 Task: Add the task  Implement a new cloud-based procurement management system for a company to the section Fast & Furious in the project ArtisanBridge and add a Due Date to the respective task as 2024/04/15
Action: Mouse moved to (807, 467)
Screenshot: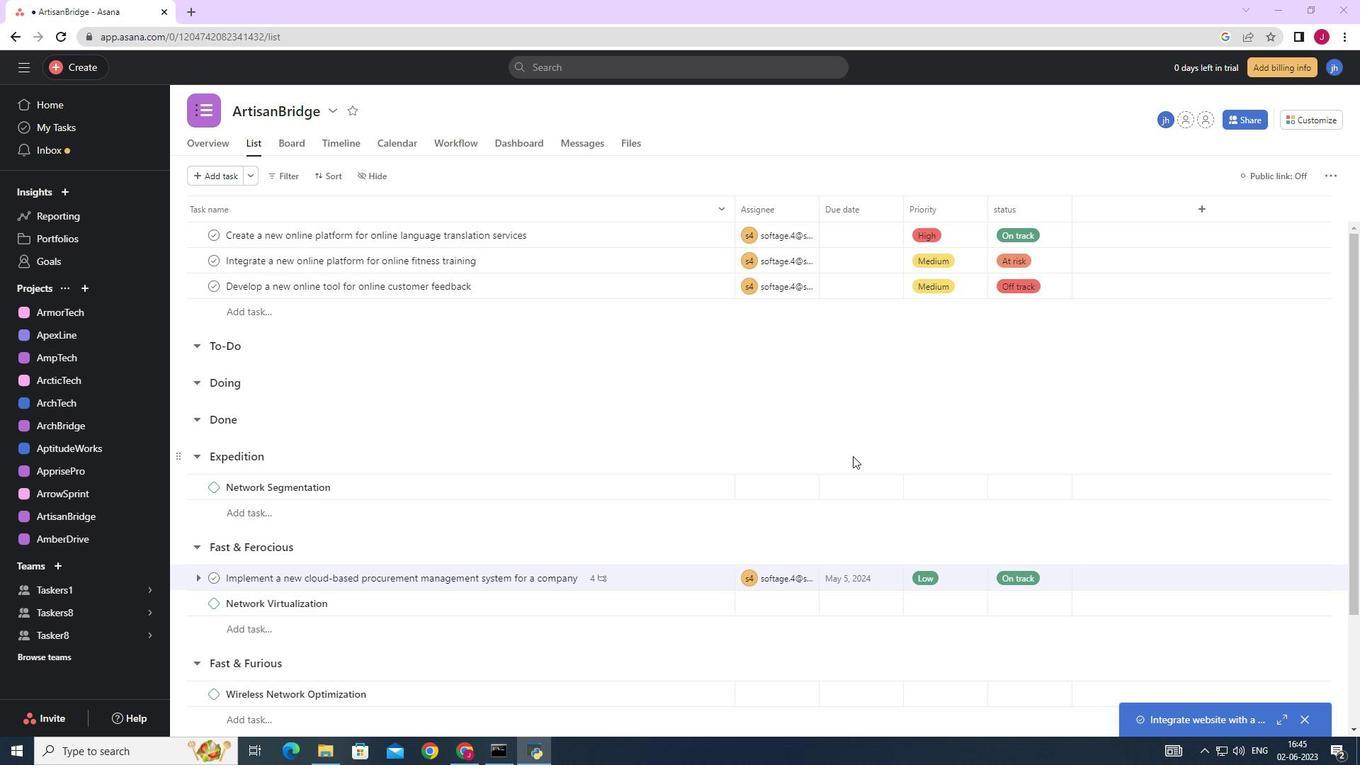 
Action: Mouse scrolled (807, 466) with delta (0, 0)
Screenshot: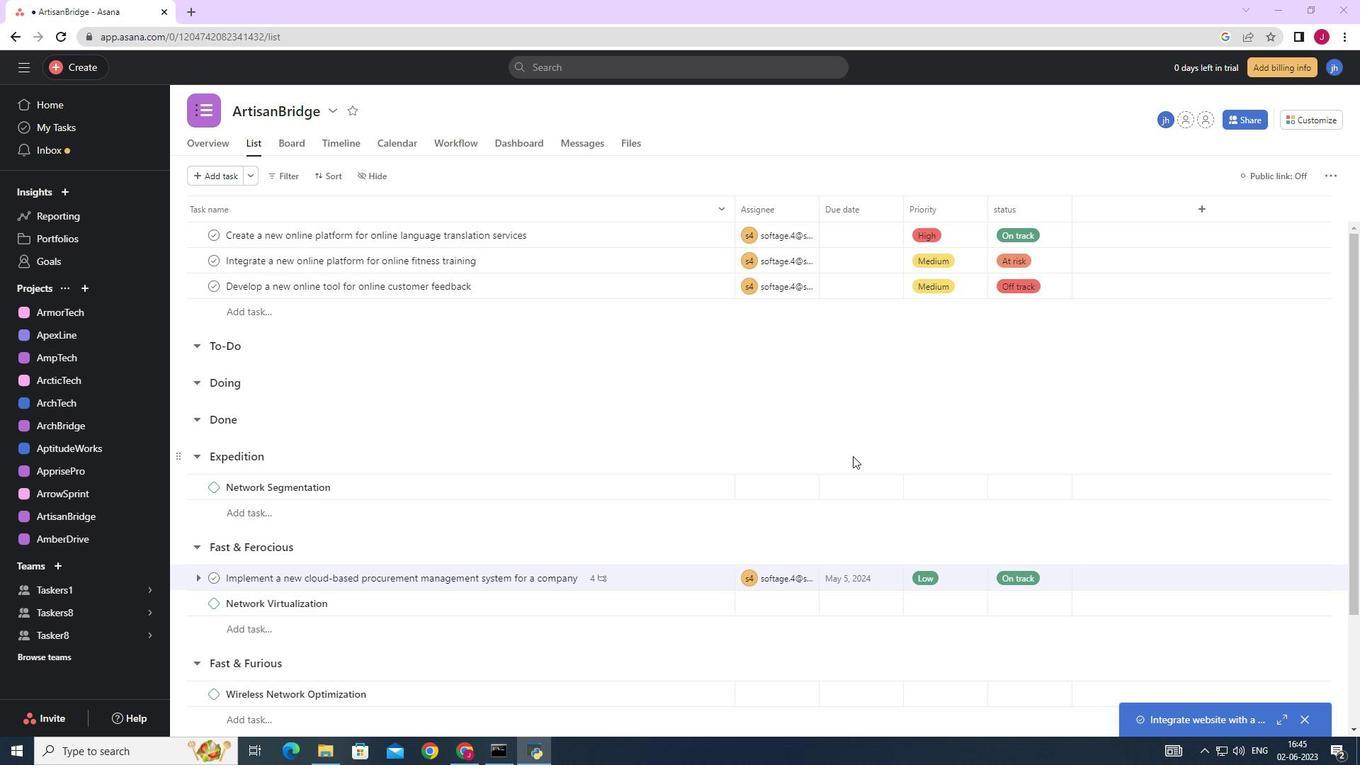 
Action: Mouse scrolled (807, 466) with delta (0, 0)
Screenshot: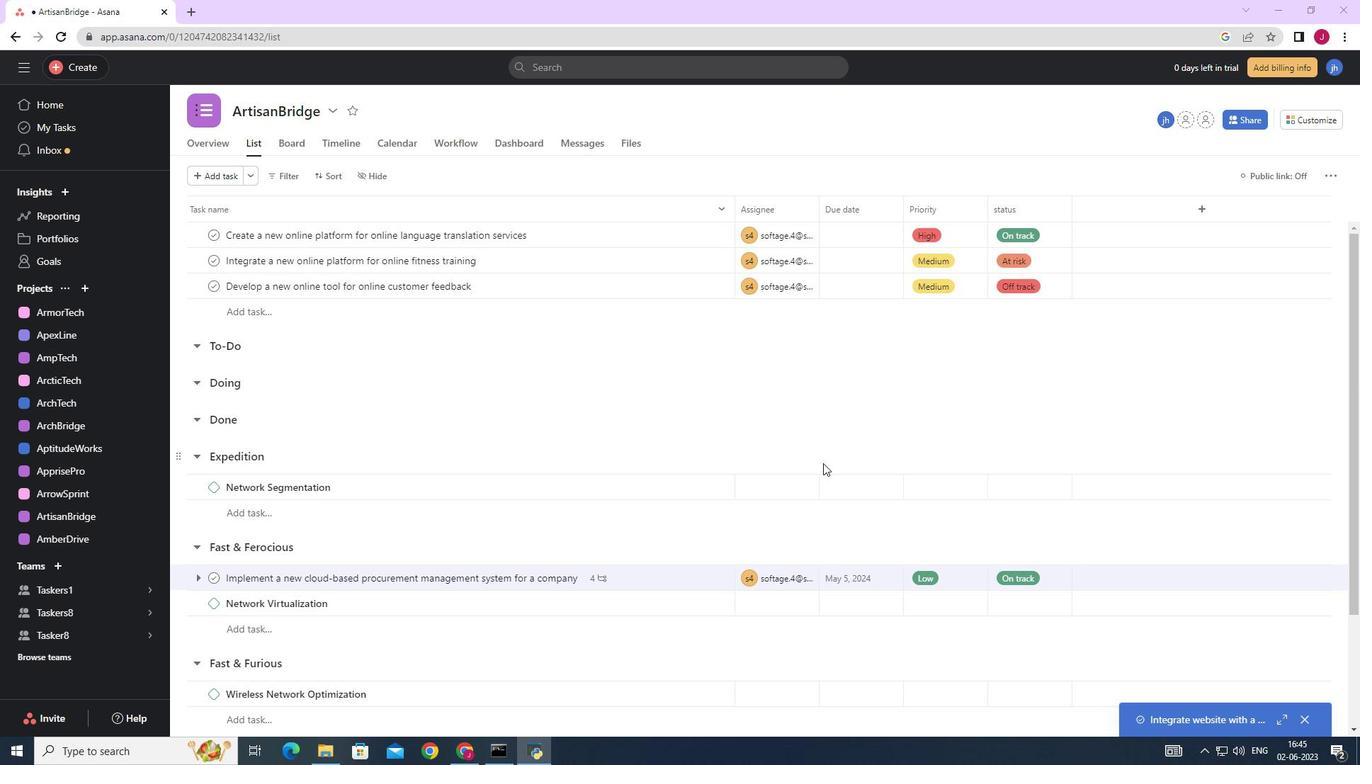 
Action: Mouse scrolled (807, 466) with delta (0, 0)
Screenshot: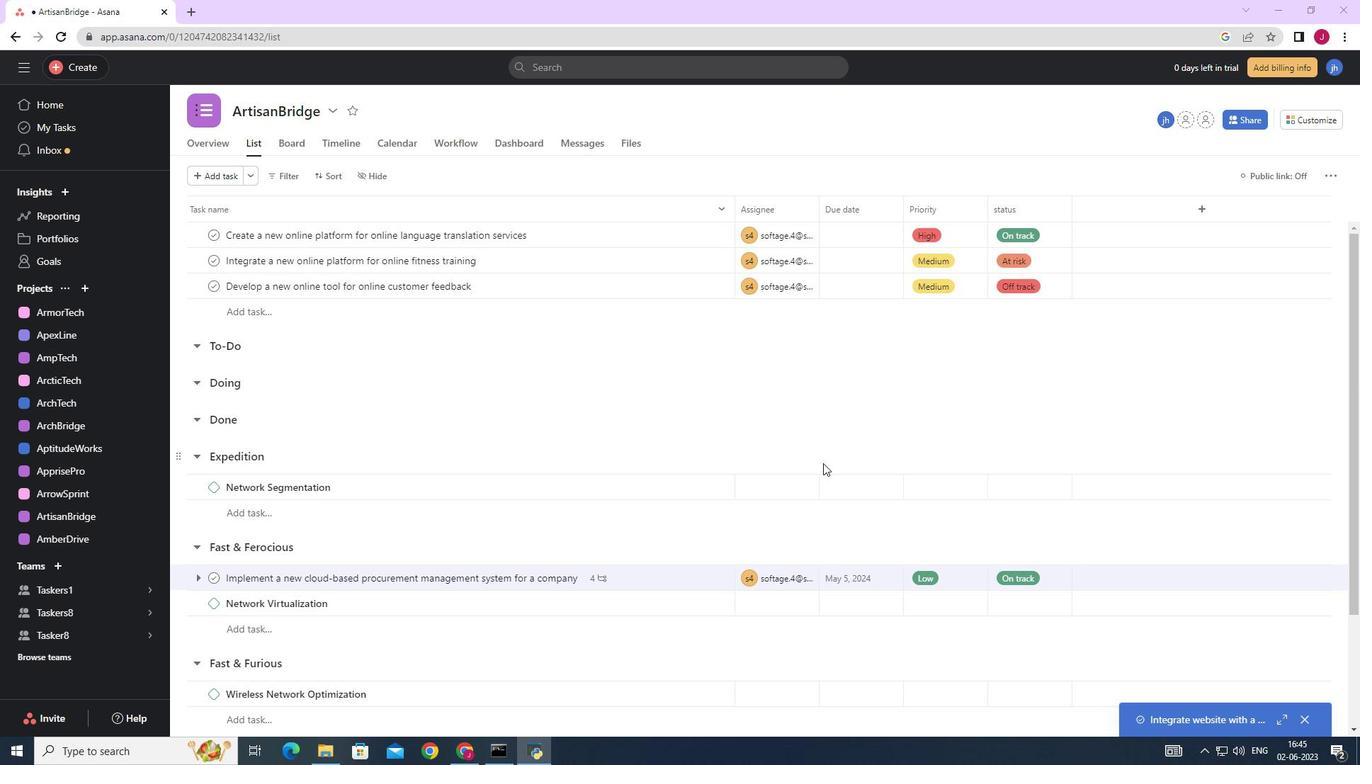 
Action: Mouse scrolled (807, 466) with delta (0, 0)
Screenshot: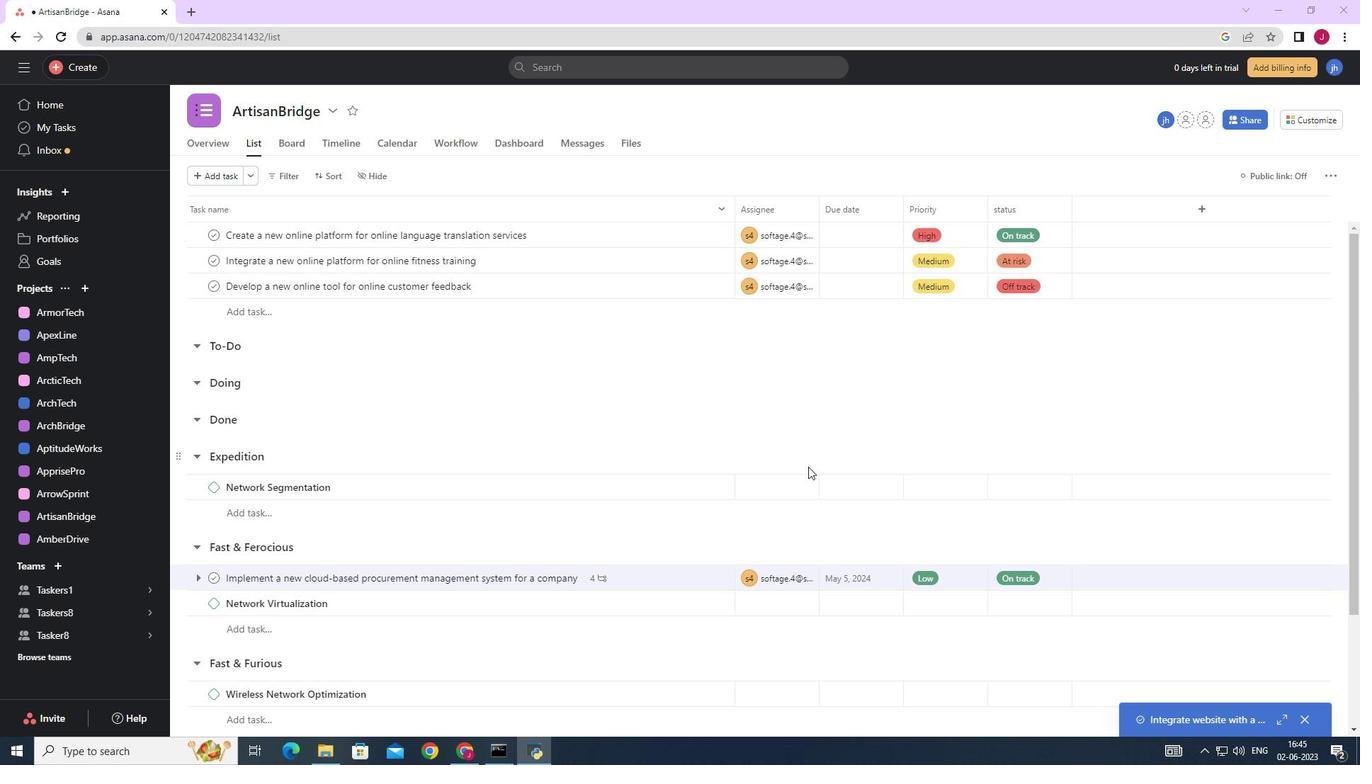 
Action: Mouse moved to (805, 467)
Screenshot: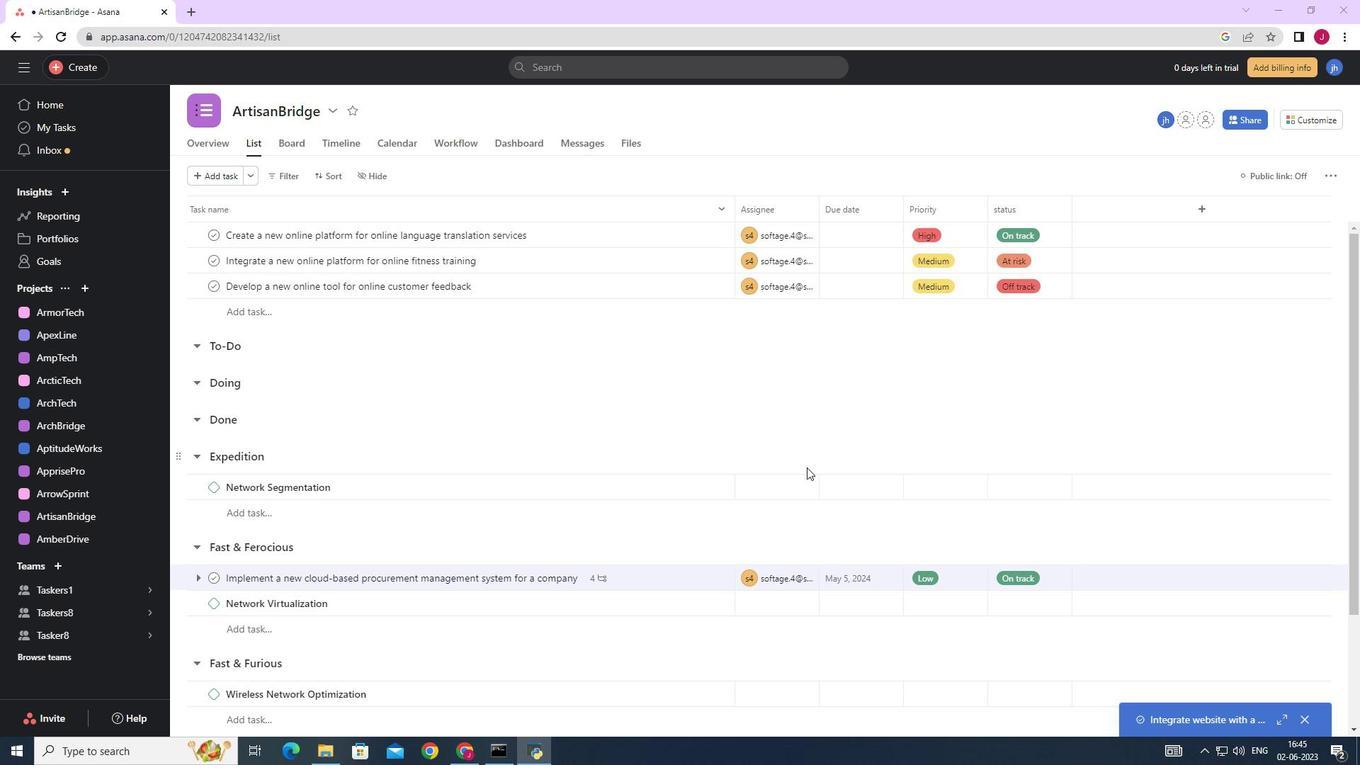 
Action: Mouse scrolled (805, 466) with delta (0, 0)
Screenshot: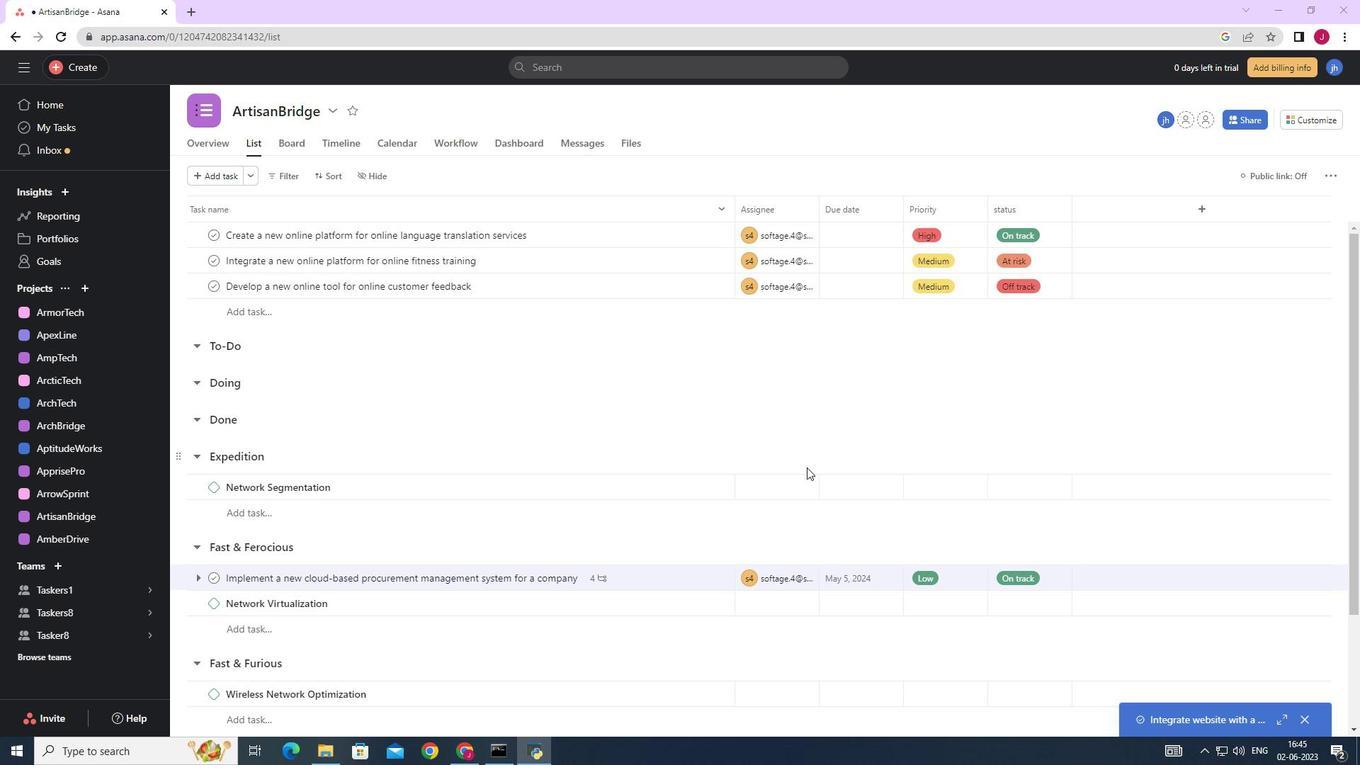 
Action: Mouse moved to (695, 430)
Screenshot: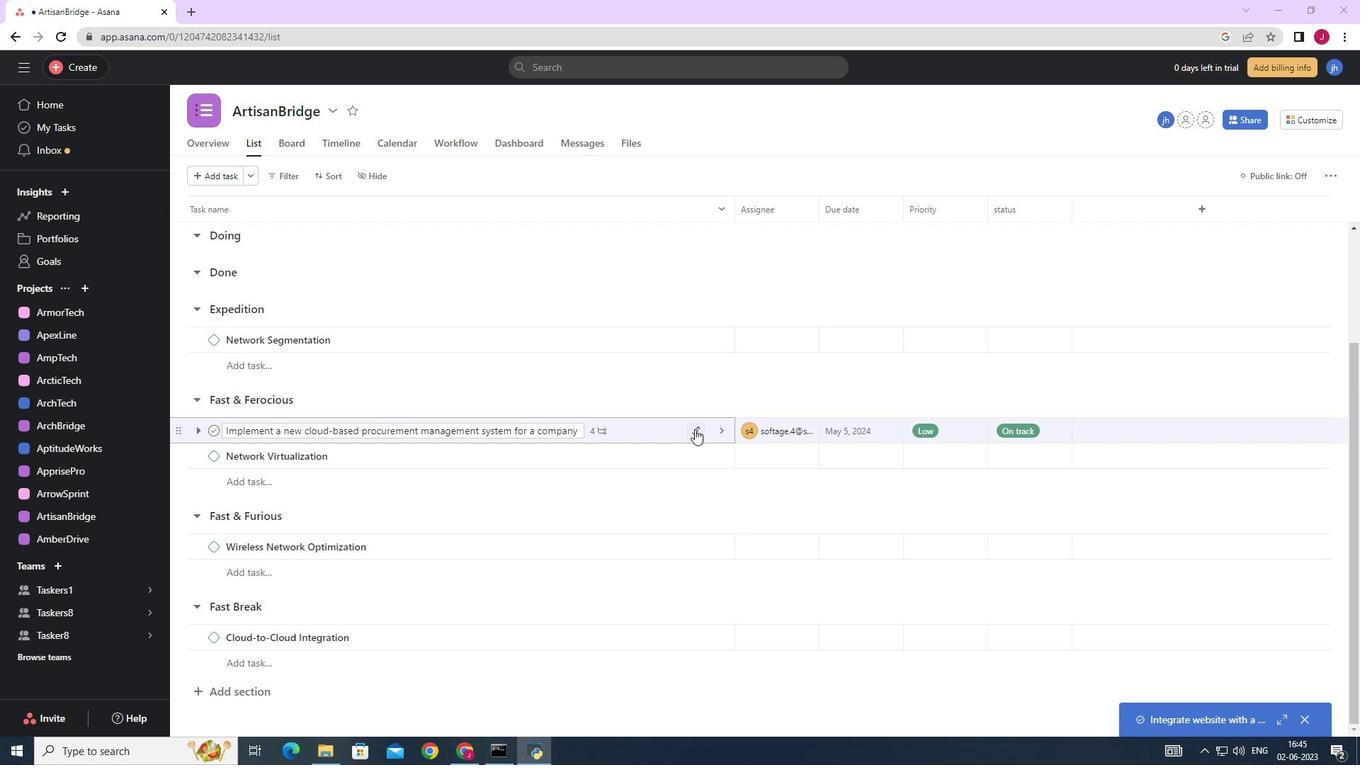 
Action: Mouse pressed left at (695, 430)
Screenshot: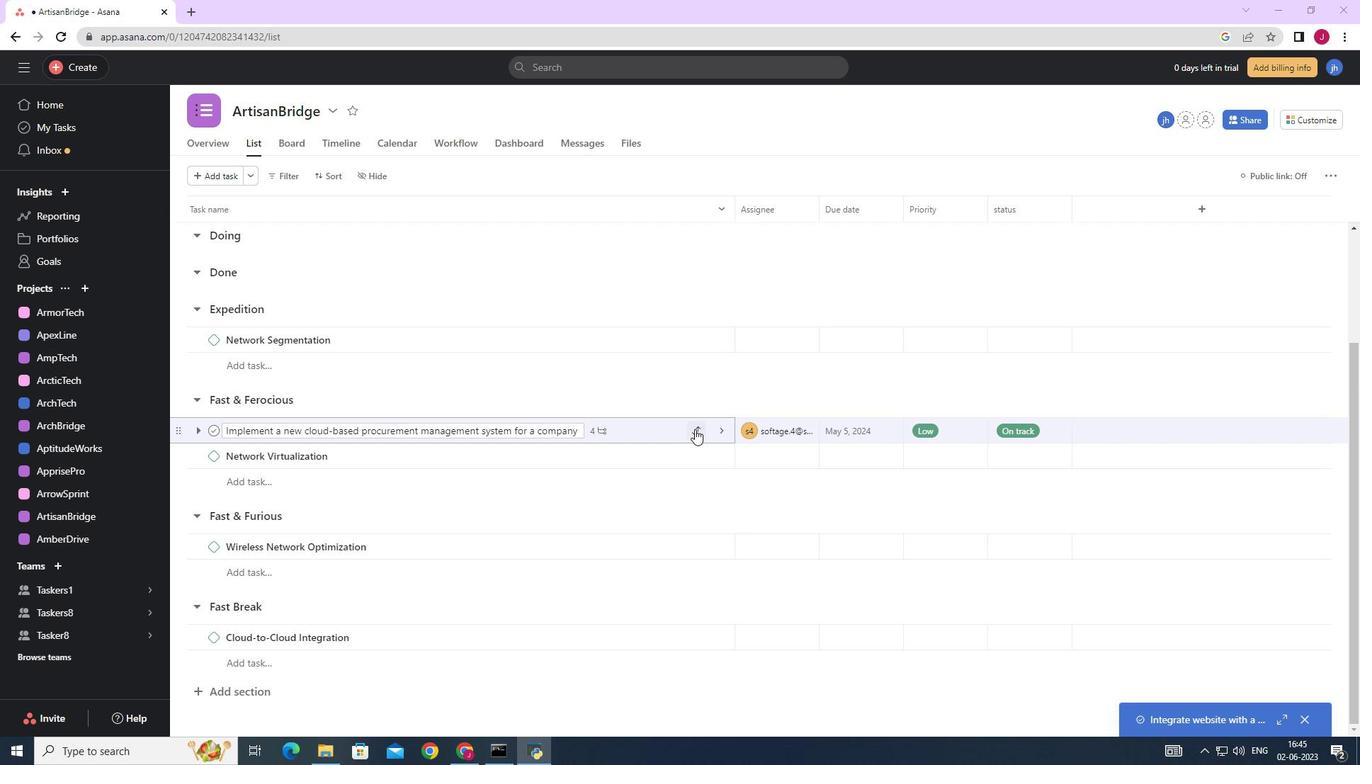 
Action: Mouse moved to (623, 639)
Screenshot: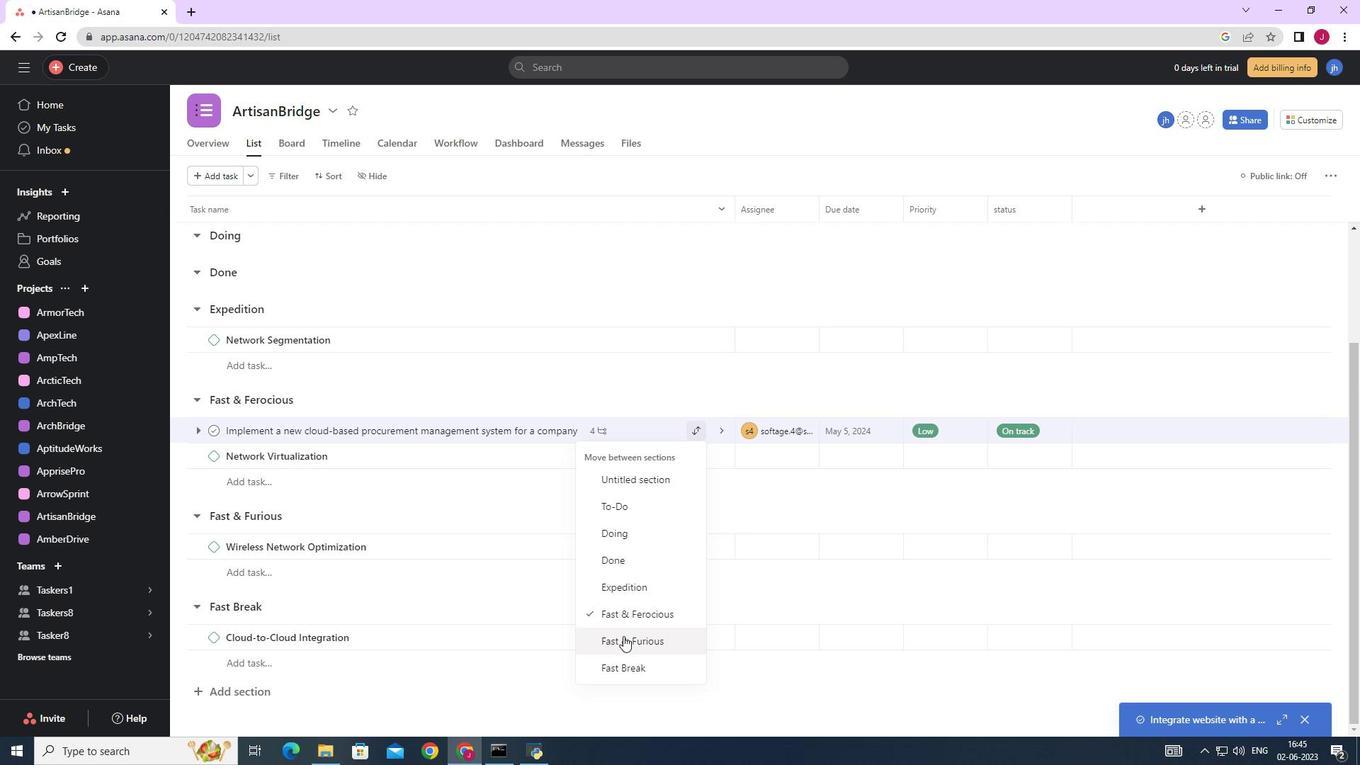 
Action: Mouse pressed left at (623, 639)
Screenshot: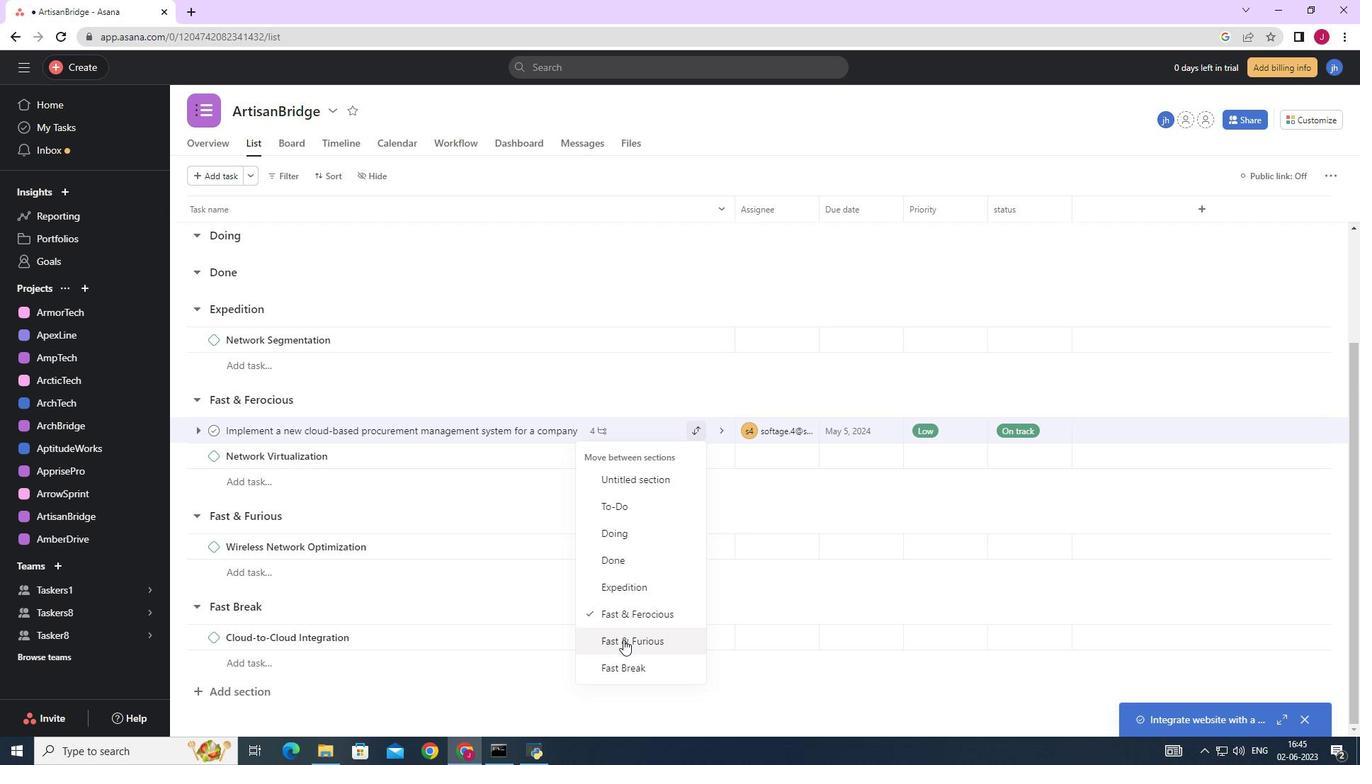 
Action: Mouse moved to (892, 519)
Screenshot: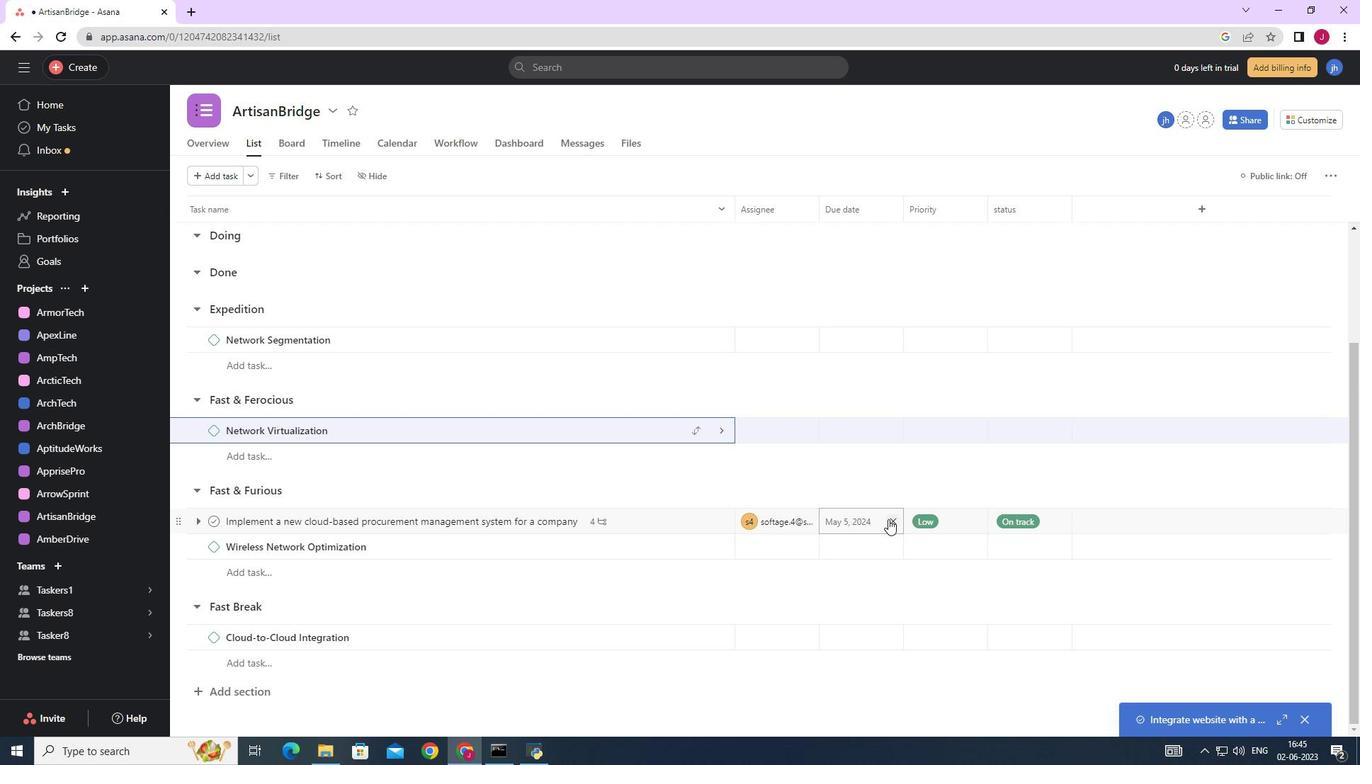 
Action: Mouse pressed left at (892, 519)
Screenshot: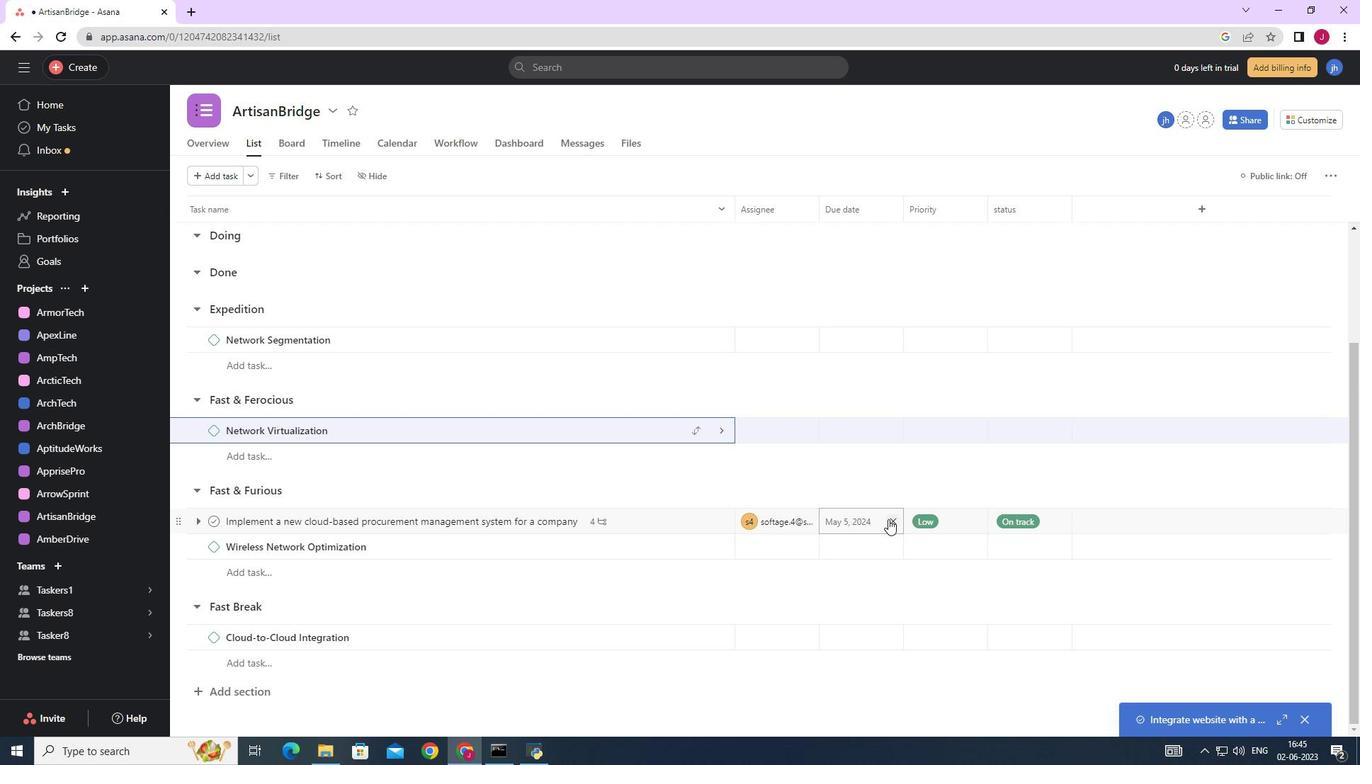 
Action: Mouse moved to (864, 527)
Screenshot: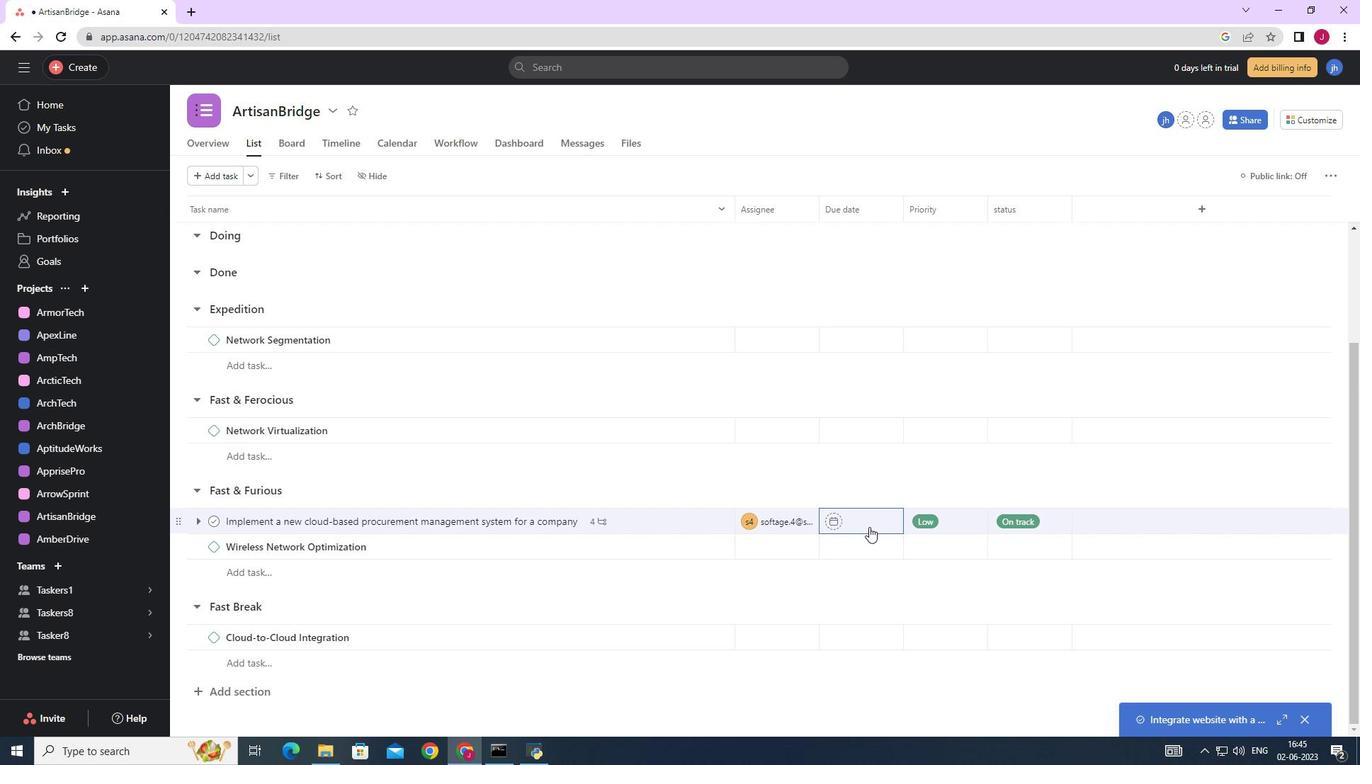 
Action: Mouse pressed left at (864, 527)
Screenshot: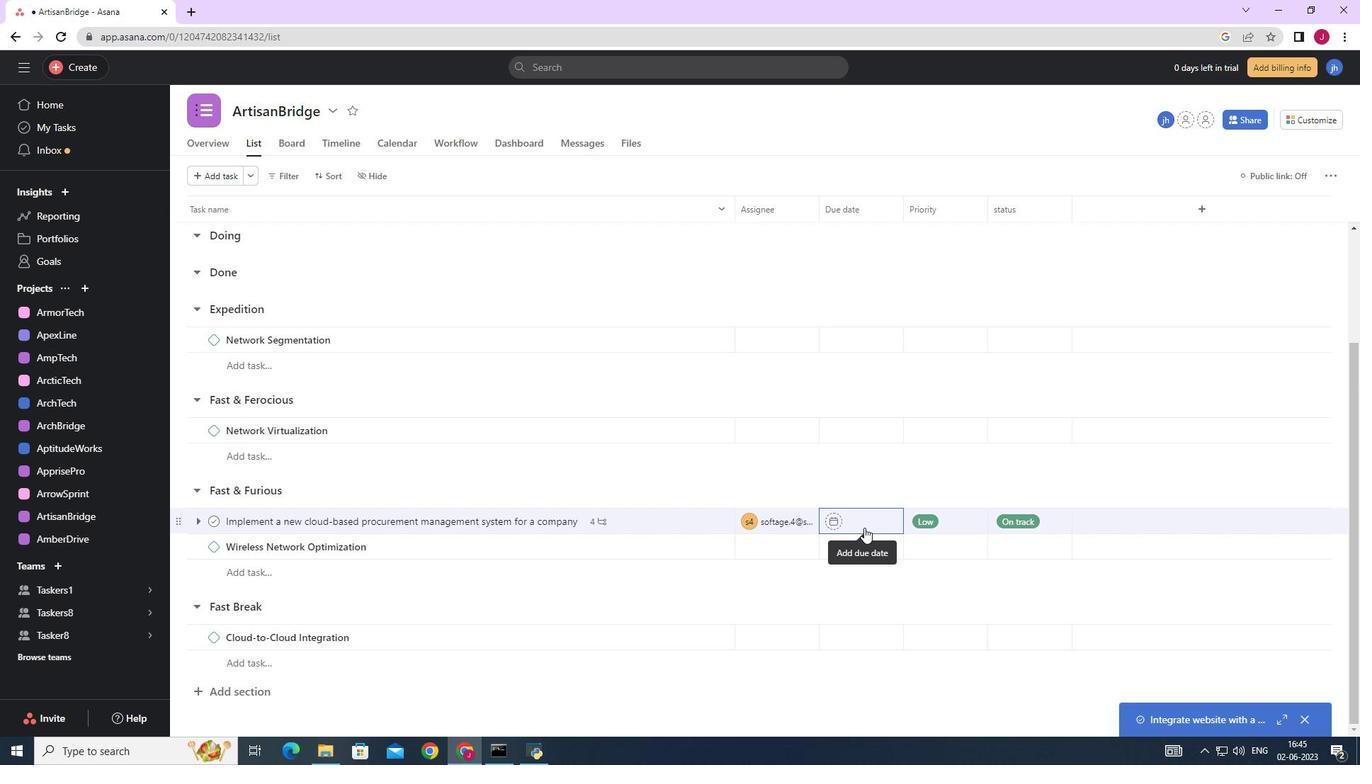 
Action: Mouse moved to (1004, 295)
Screenshot: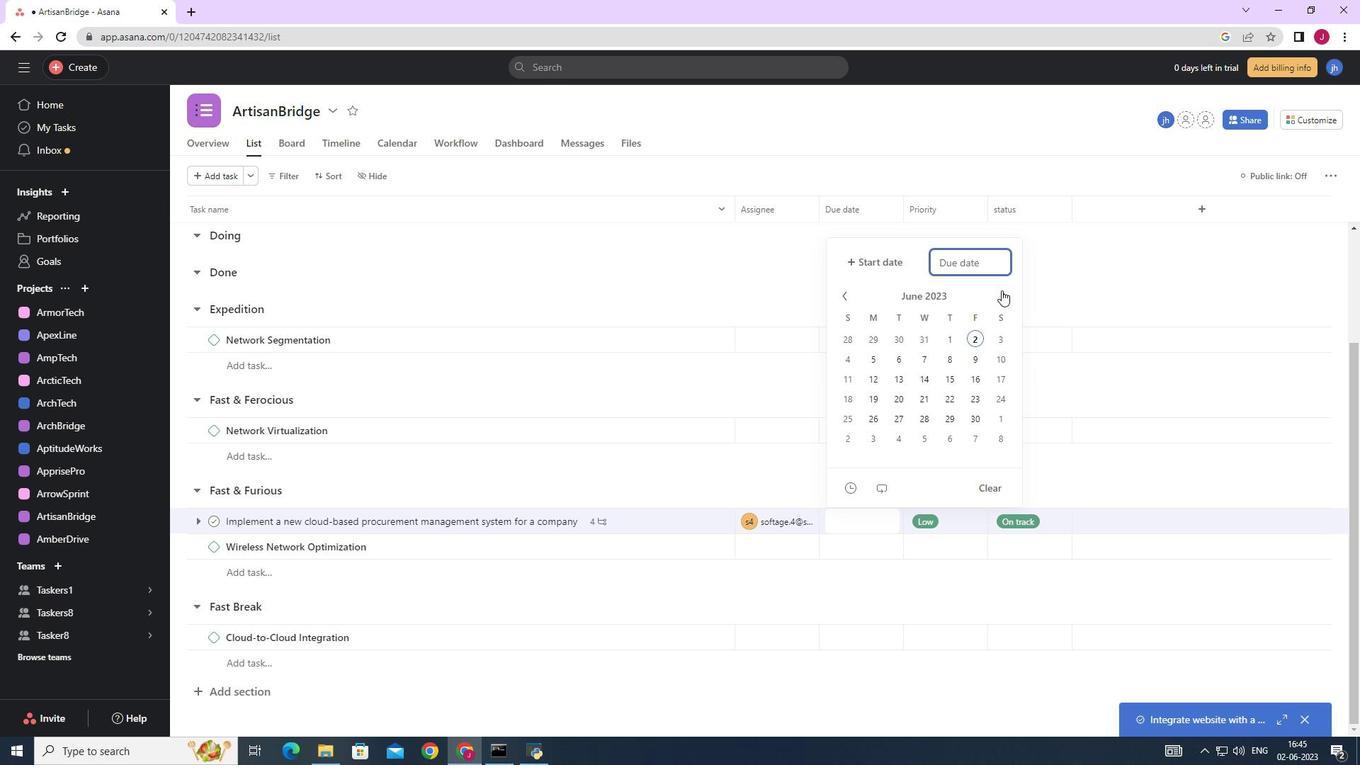 
Action: Mouse pressed left at (1004, 295)
Screenshot: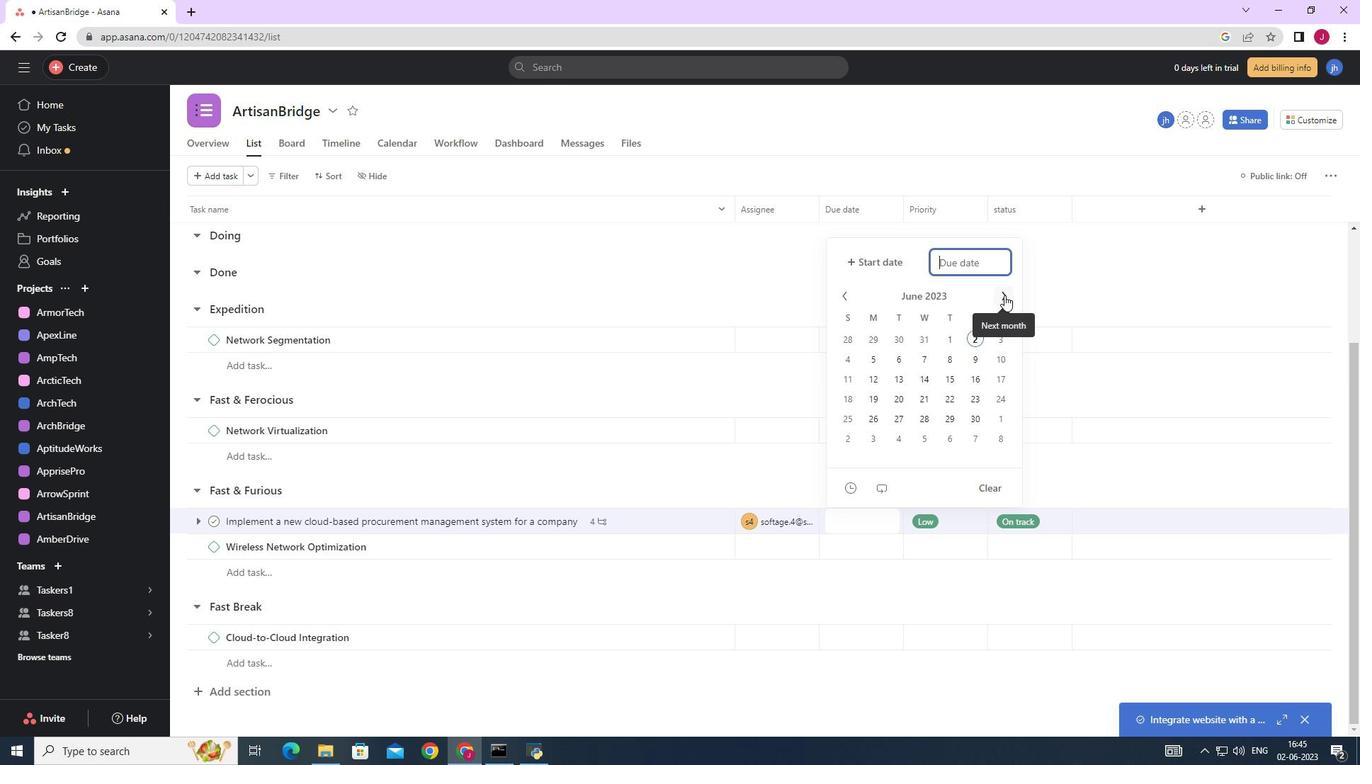 
Action: Mouse pressed left at (1004, 295)
Screenshot: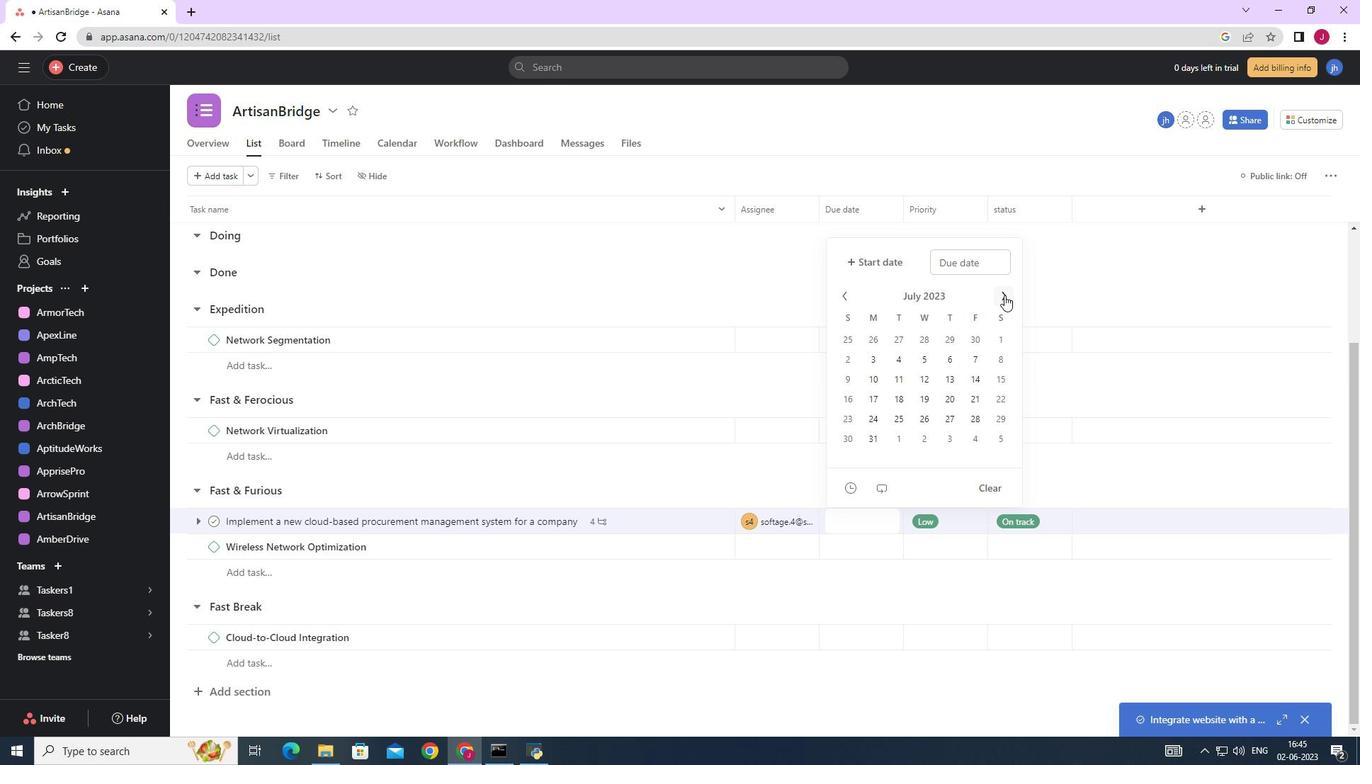 
Action: Mouse pressed left at (1004, 295)
Screenshot: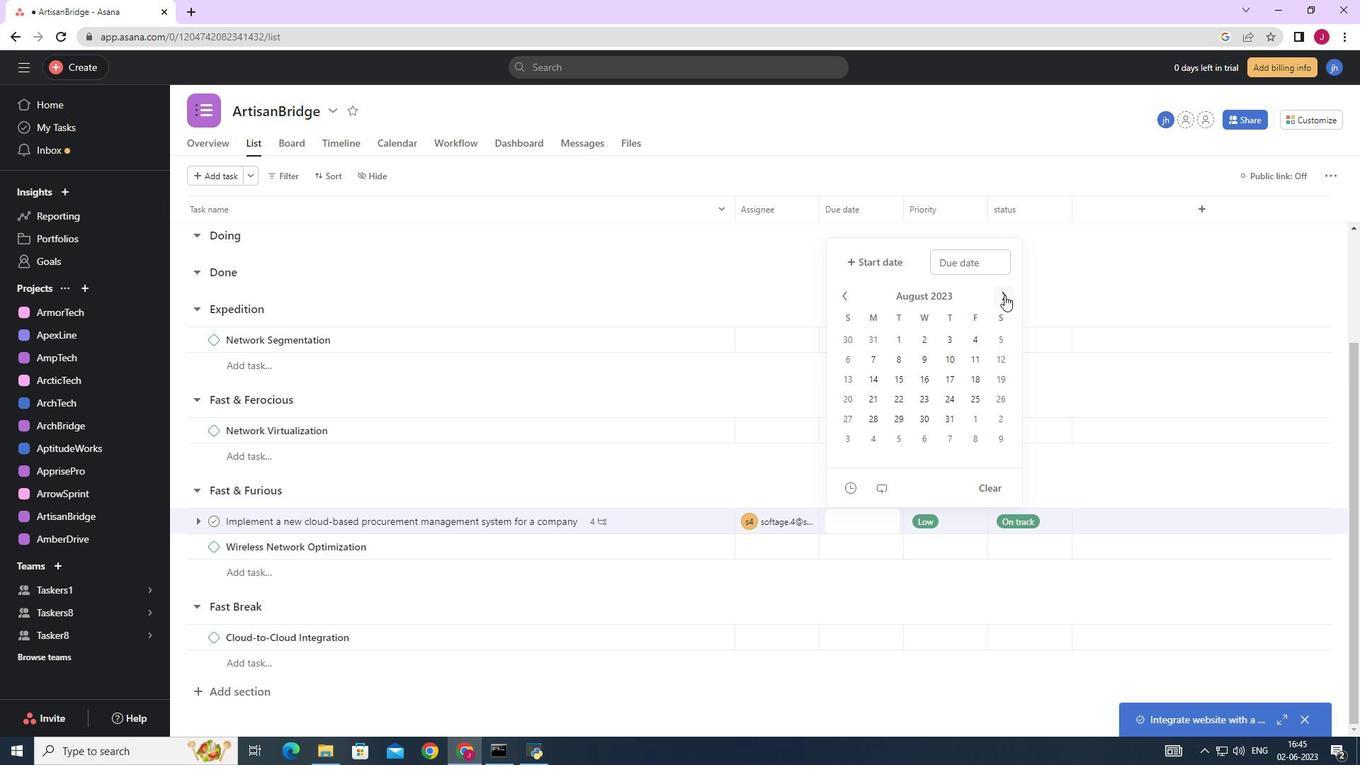 
Action: Mouse pressed left at (1004, 295)
Screenshot: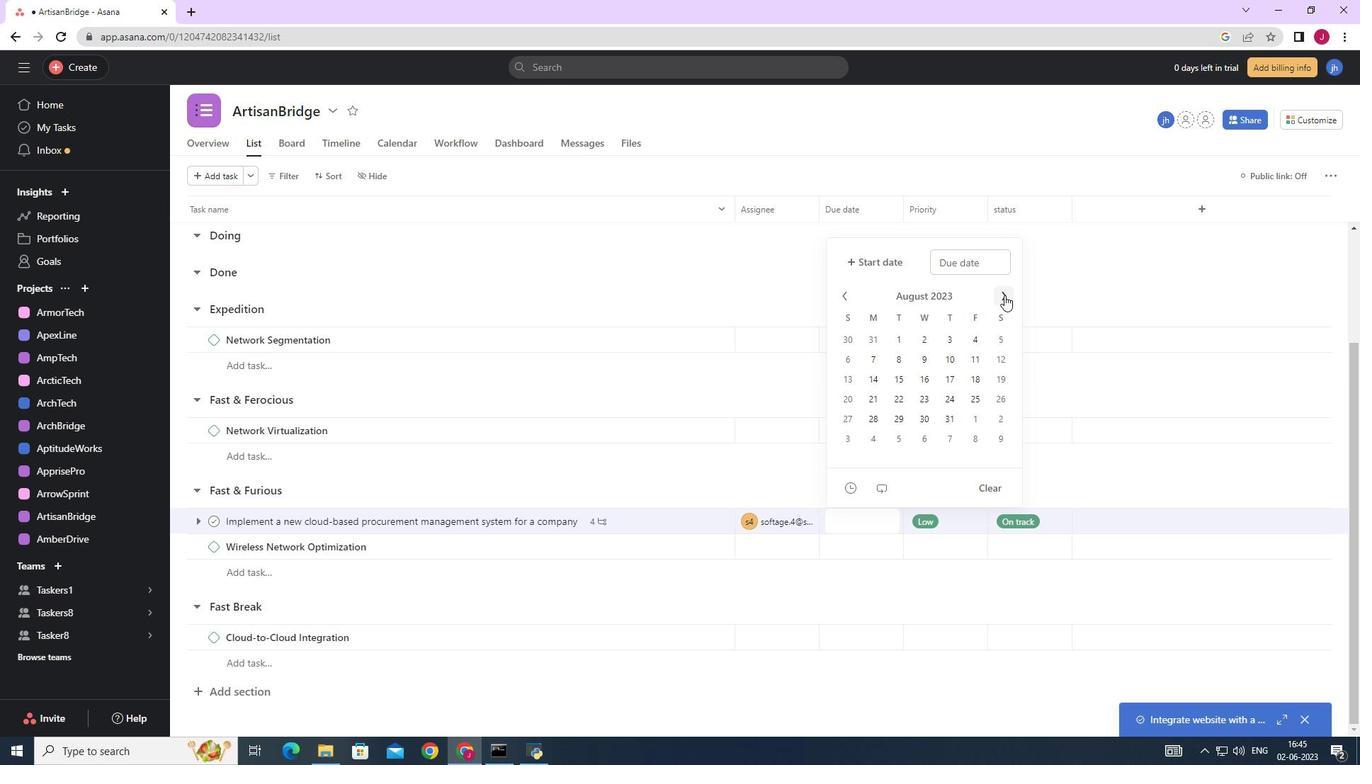 
Action: Mouse pressed left at (1004, 295)
Screenshot: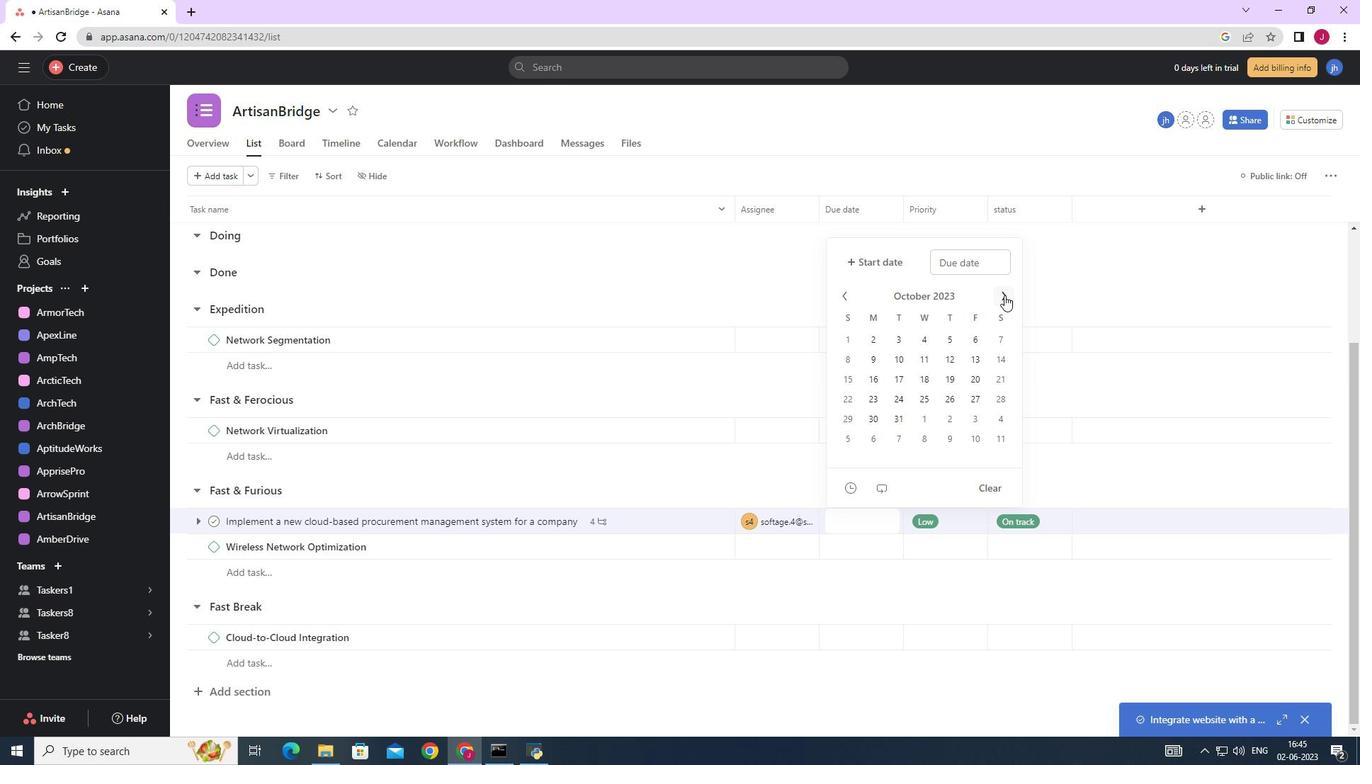 
Action: Mouse pressed left at (1004, 295)
Screenshot: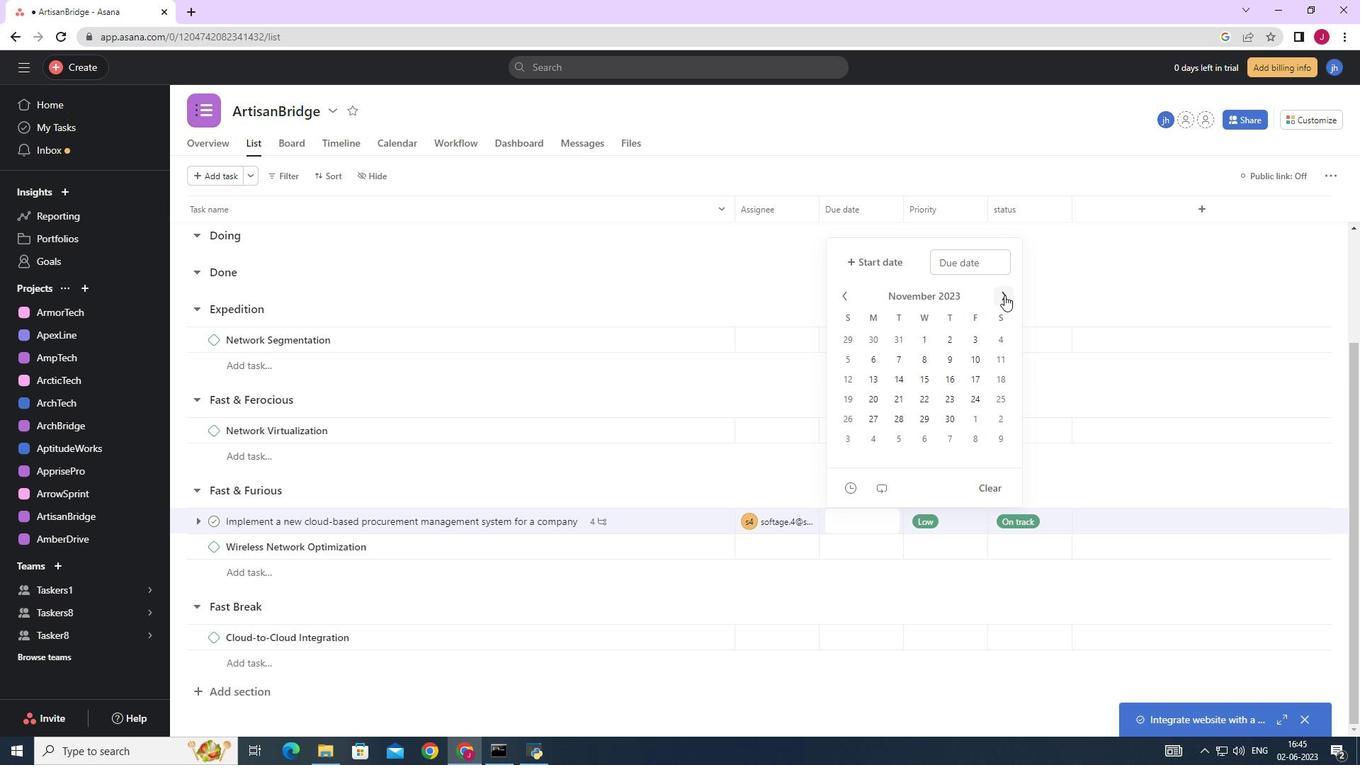 
Action: Mouse pressed left at (1004, 295)
Screenshot: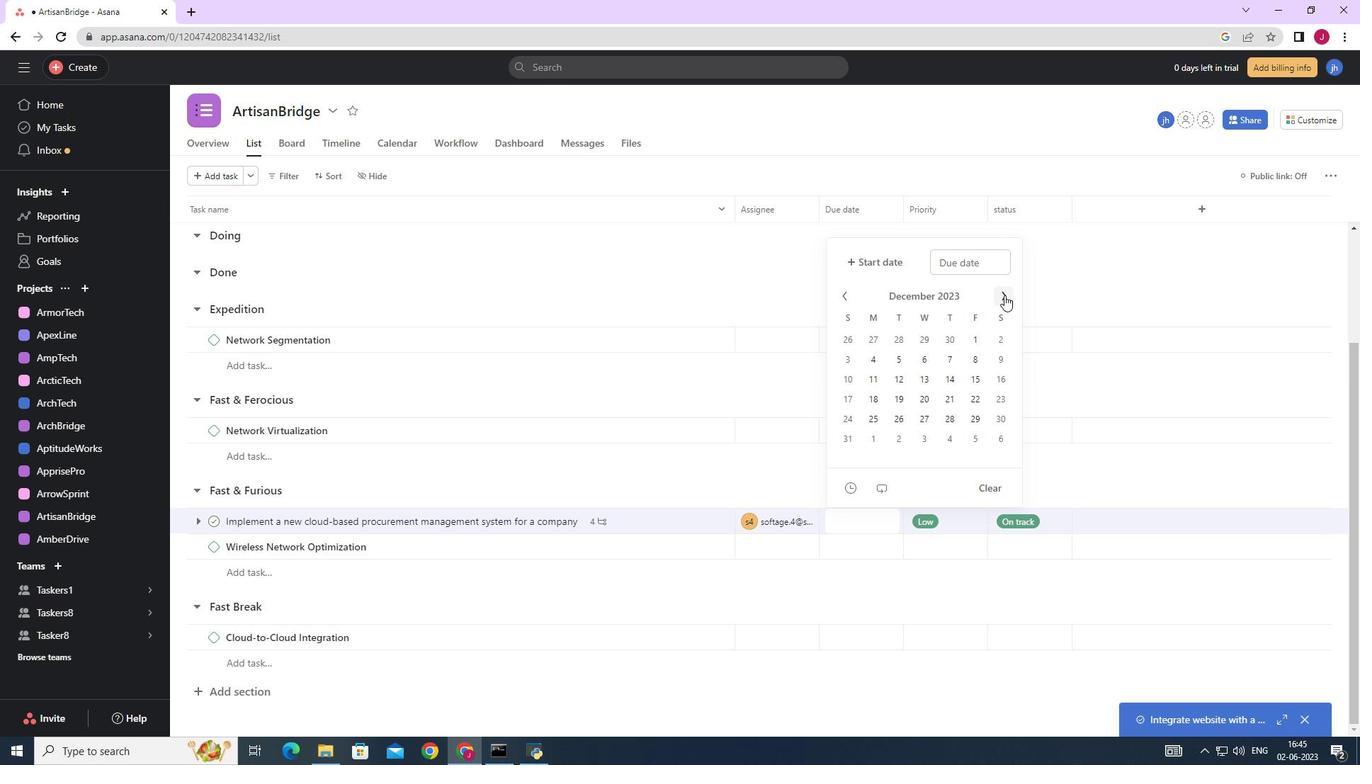 
Action: Mouse pressed left at (1004, 295)
Screenshot: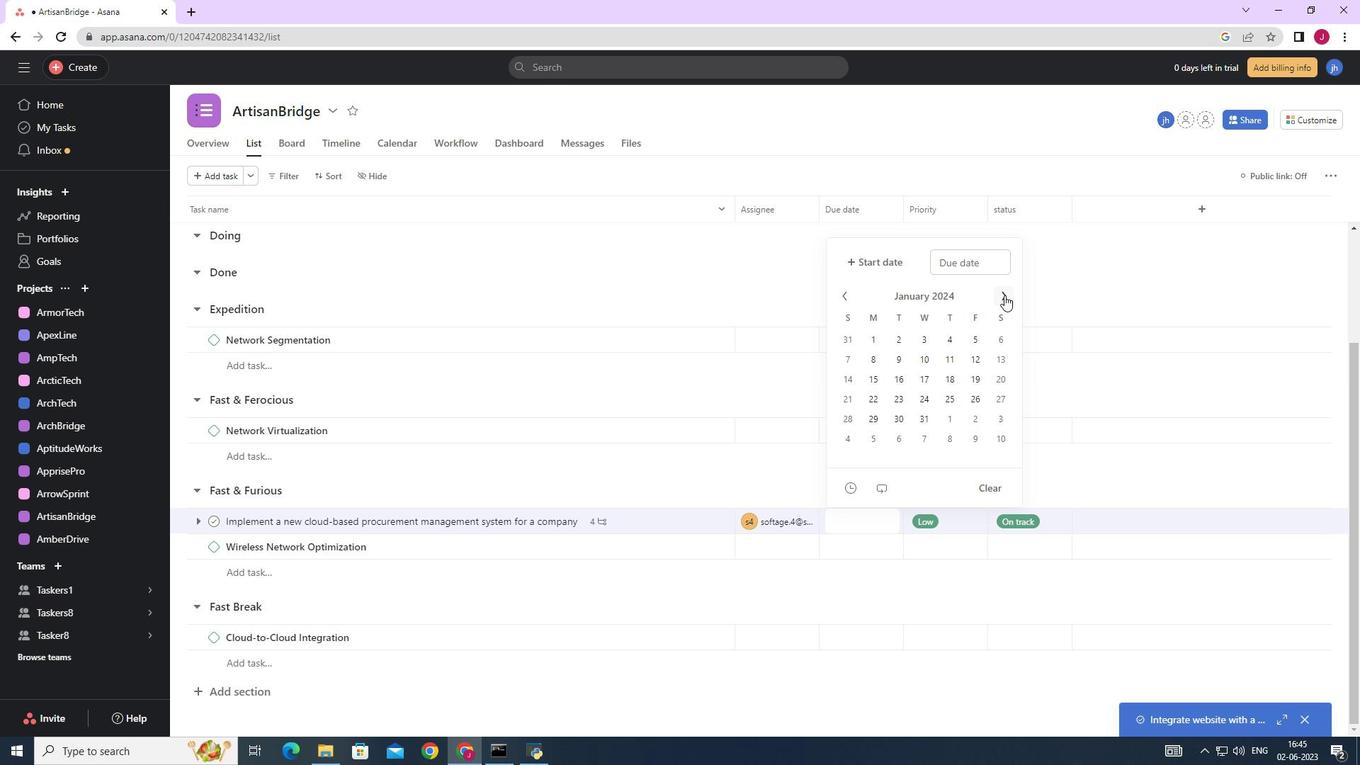 
Action: Mouse pressed left at (1004, 295)
Screenshot: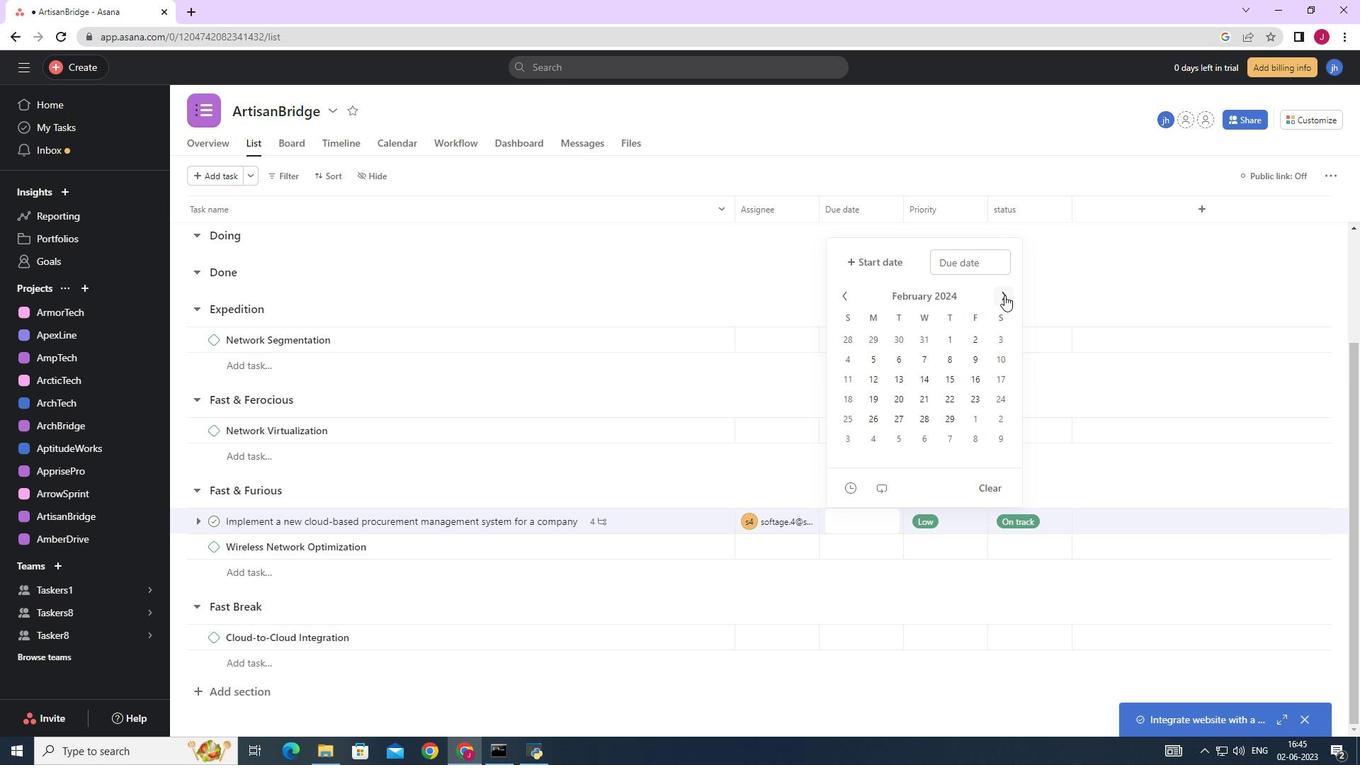 
Action: Mouse pressed left at (1004, 295)
Screenshot: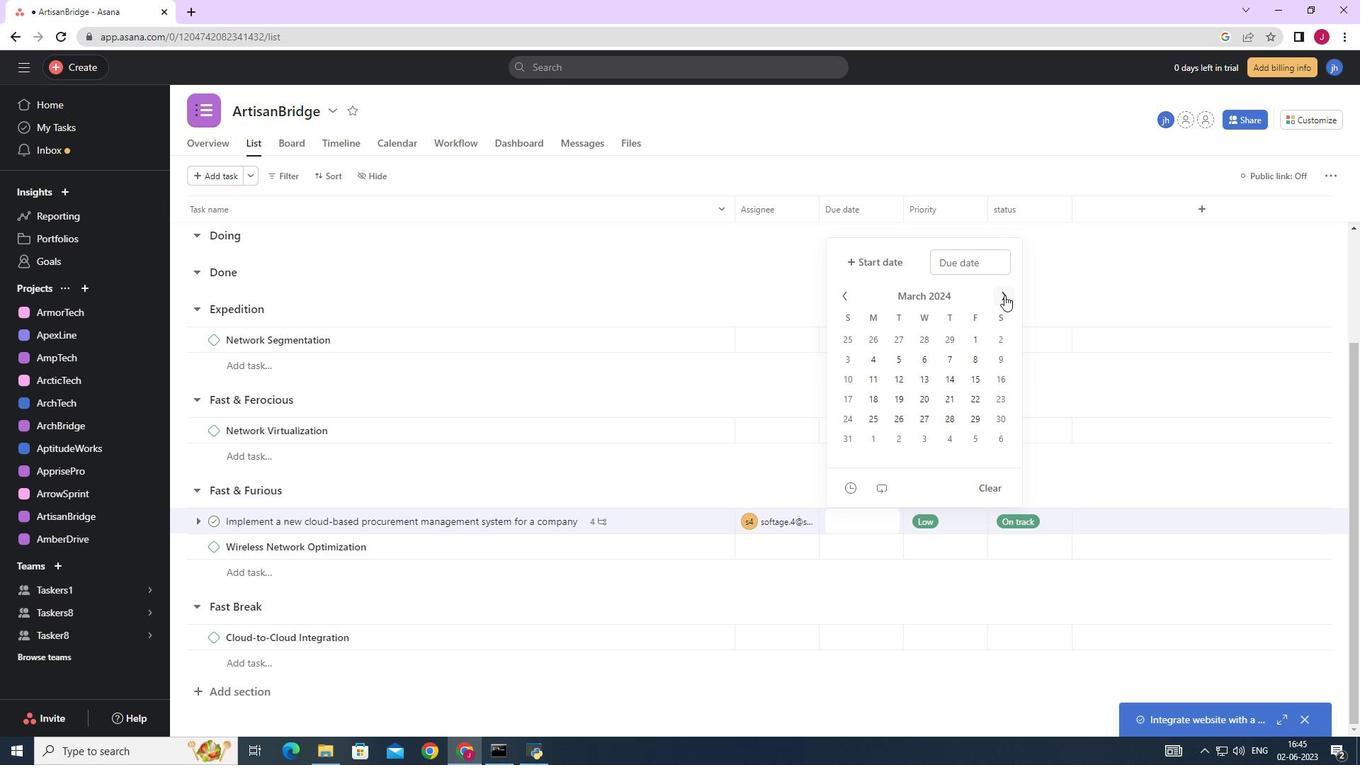 
Action: Mouse moved to (875, 379)
Screenshot: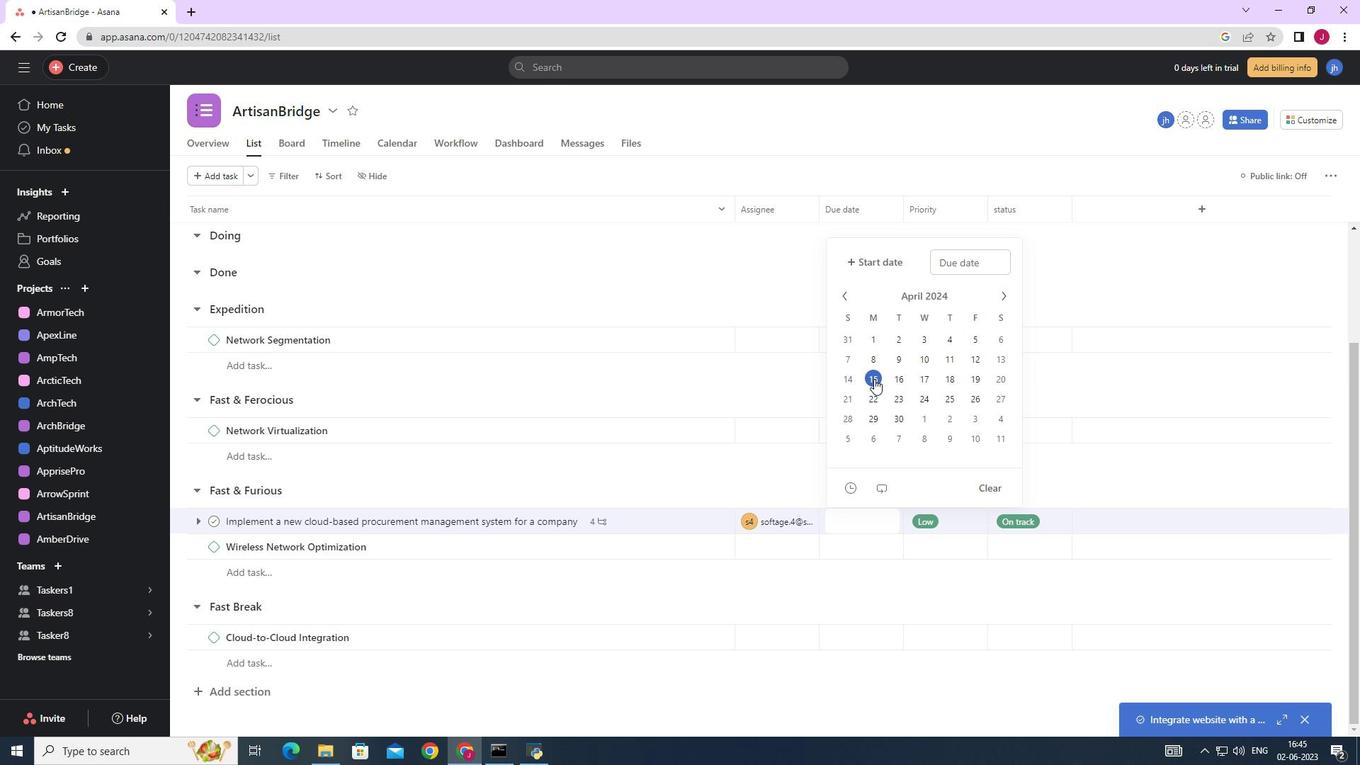 
Action: Mouse pressed left at (875, 379)
Screenshot: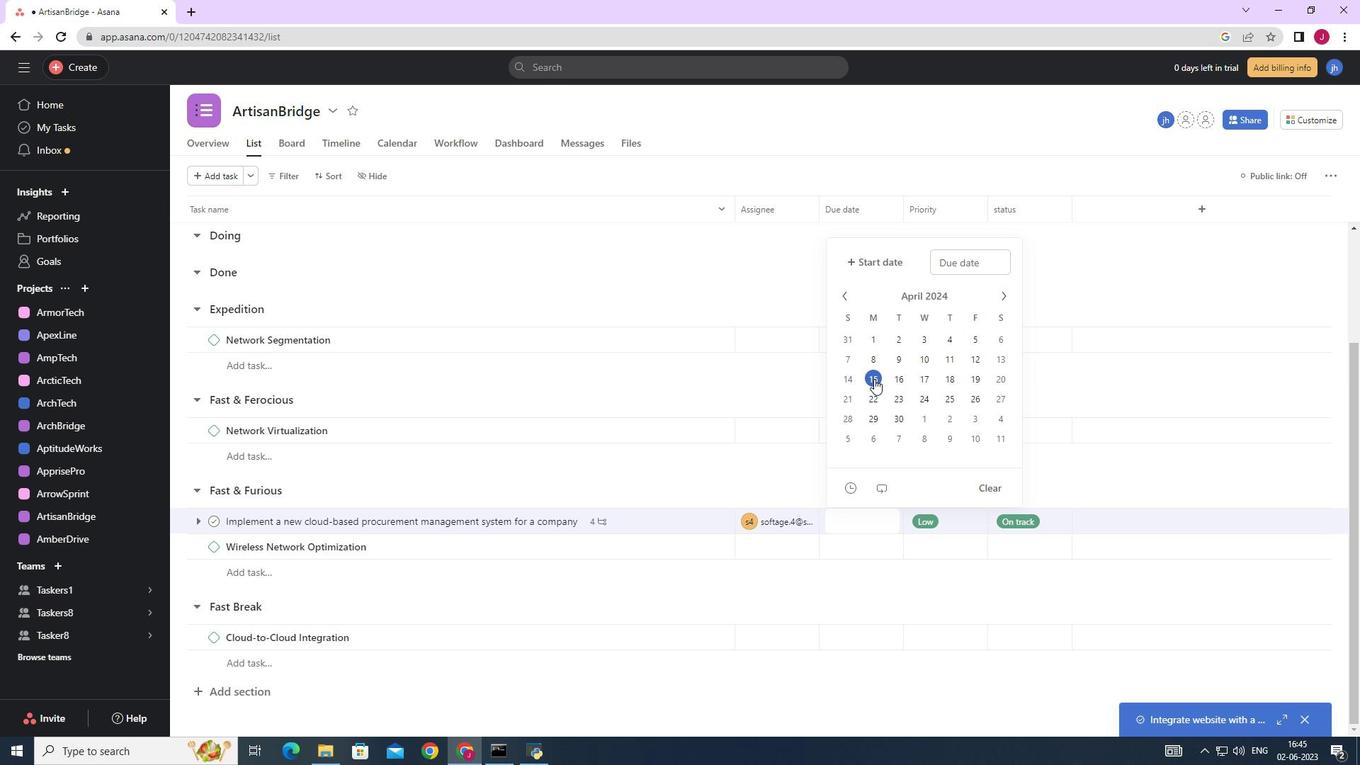 
Action: Mouse moved to (1189, 267)
Screenshot: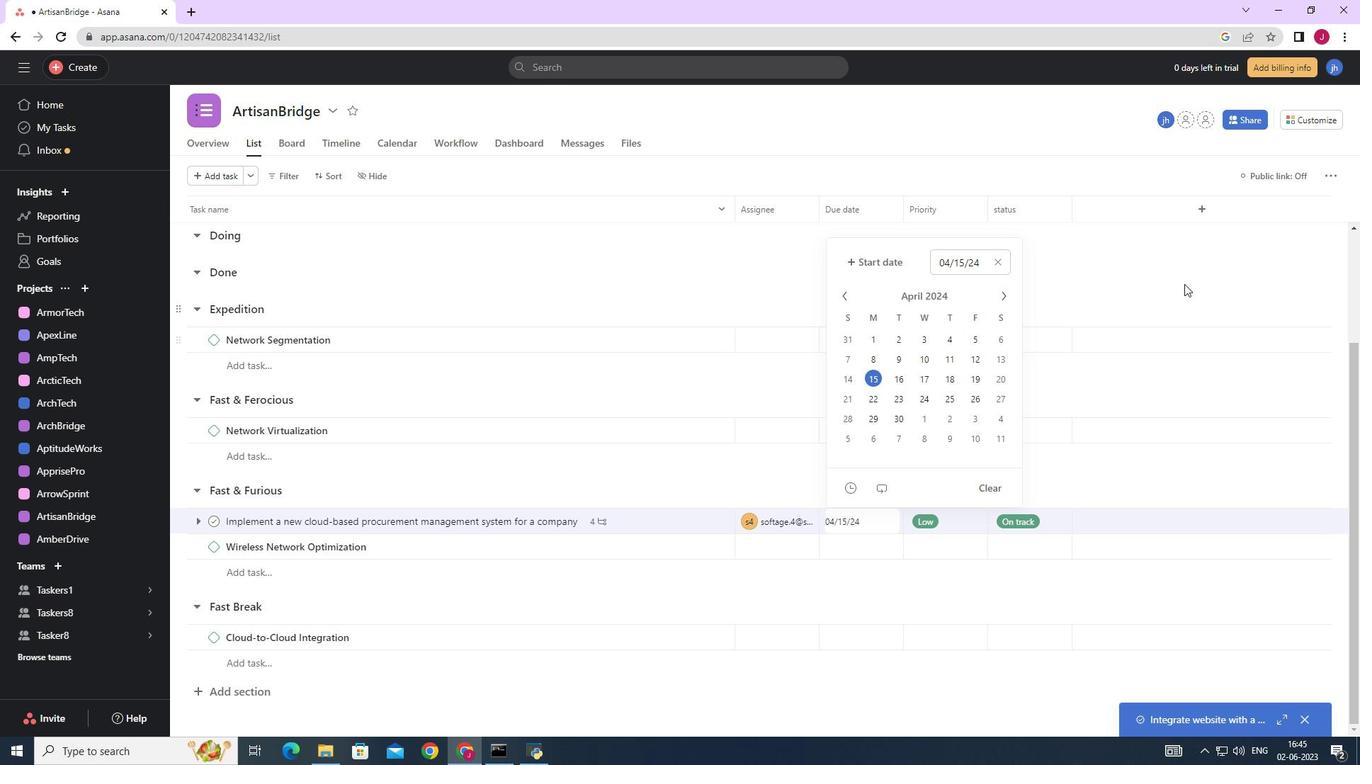 
Action: Mouse pressed left at (1189, 267)
Screenshot: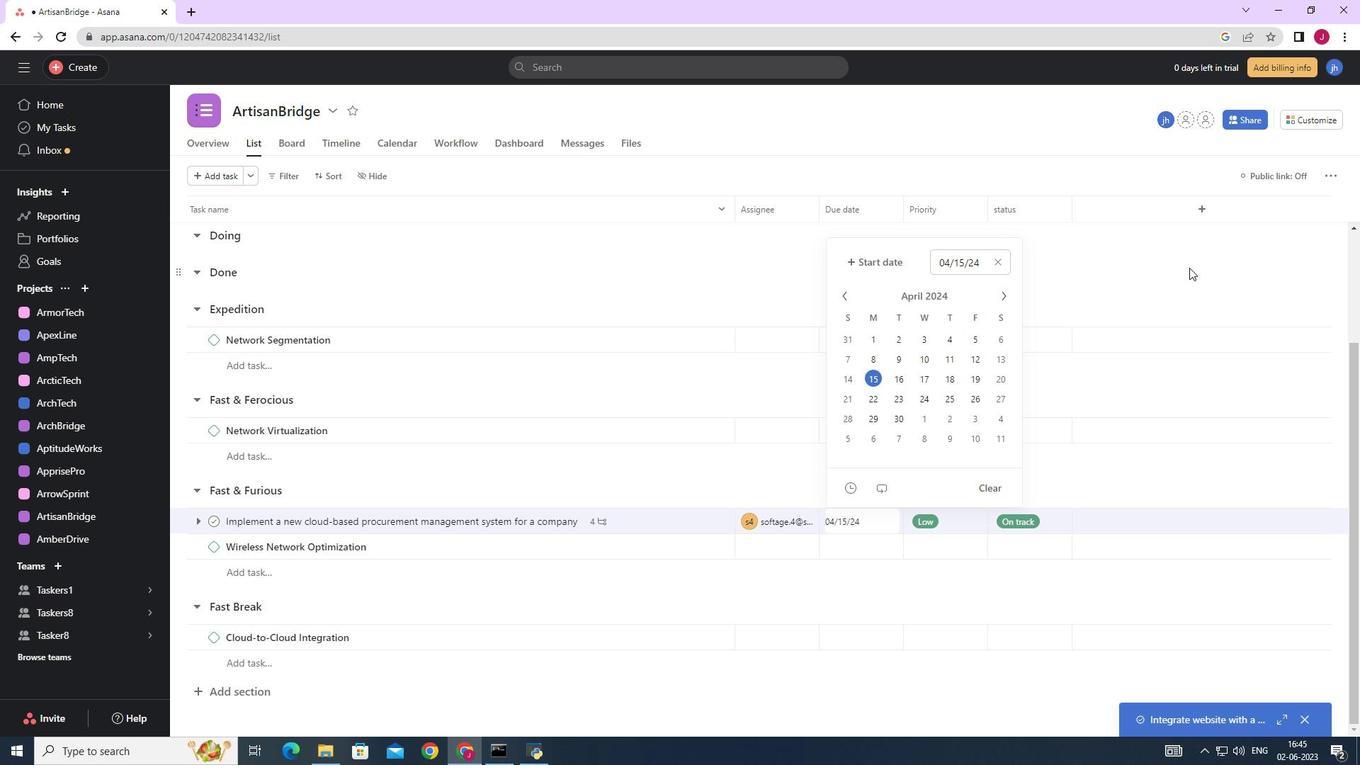 
